 Task: Right-click a contact in Outlook to add them to your favorites.
Action: Mouse moved to (17, 76)
Screenshot: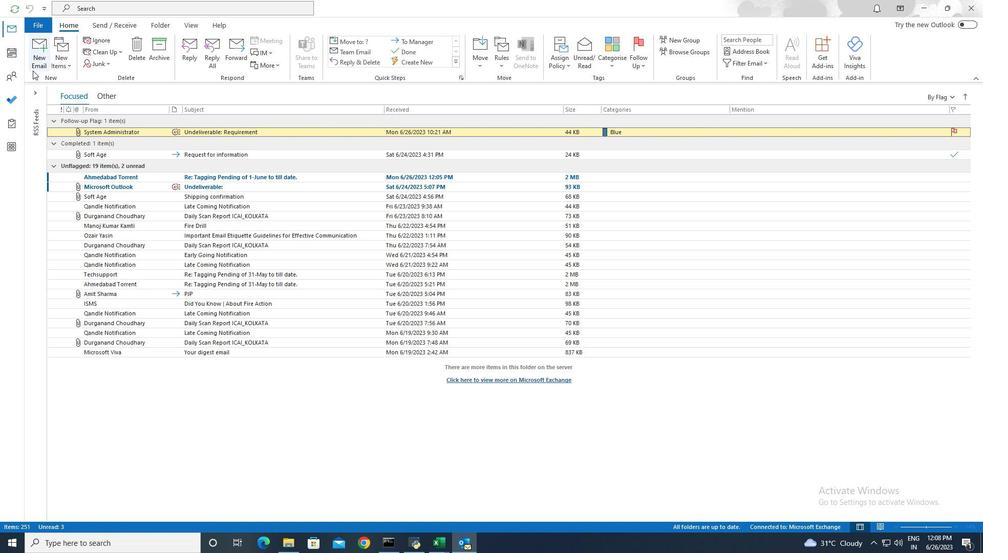 
Action: Mouse pressed left at (17, 76)
Screenshot: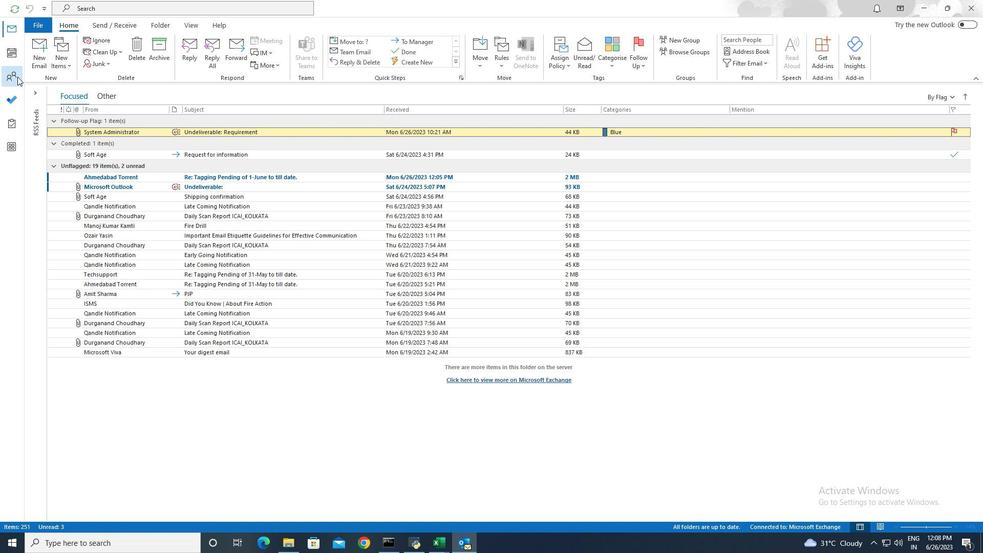
Action: Mouse moved to (132, 26)
Screenshot: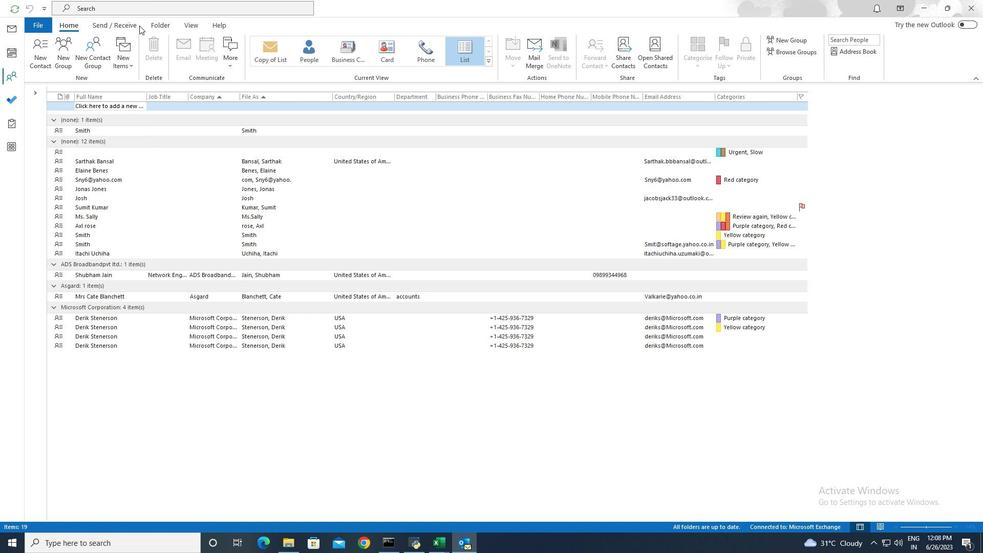 
Action: Mouse pressed left at (132, 26)
Screenshot: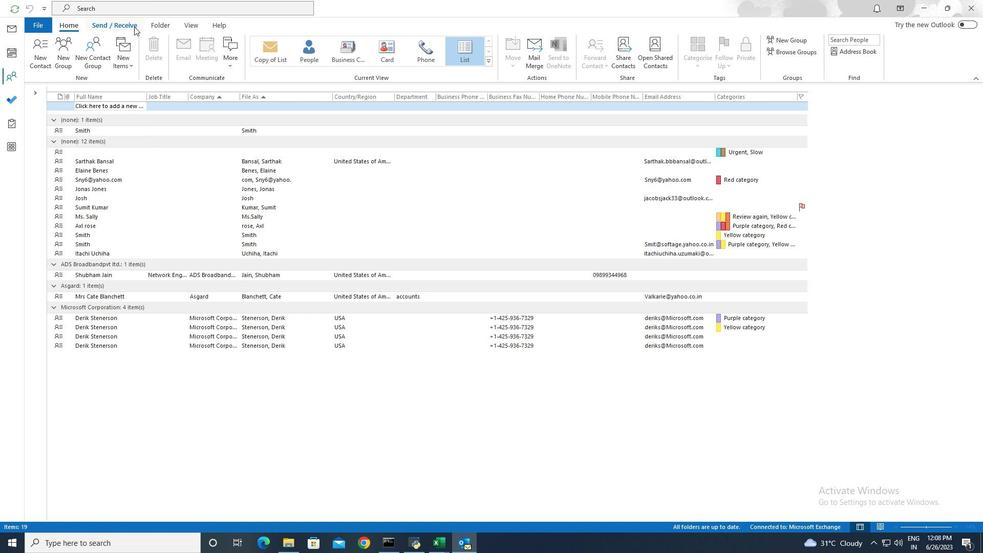 
Action: Mouse moved to (170, 63)
Screenshot: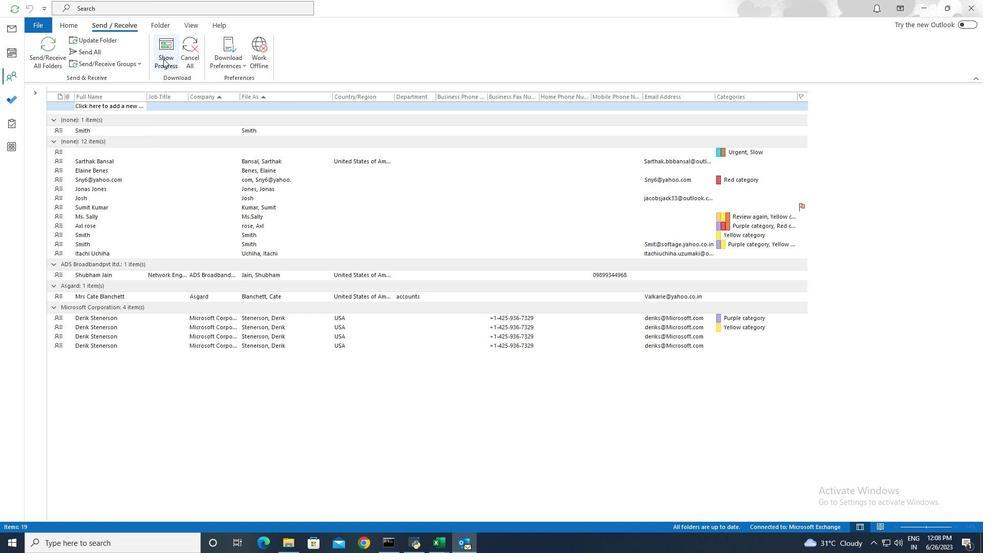 
Action: Mouse pressed left at (170, 63)
Screenshot: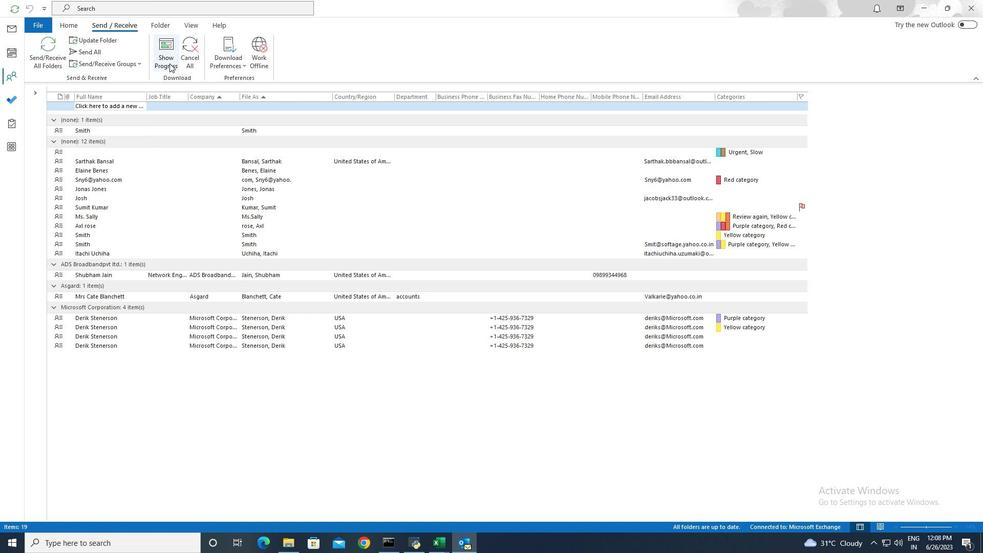 
